 Task: Create a new spreadsheet using the template "Work: Purchase Order".
Action: Mouse moved to (51, 106)
Screenshot: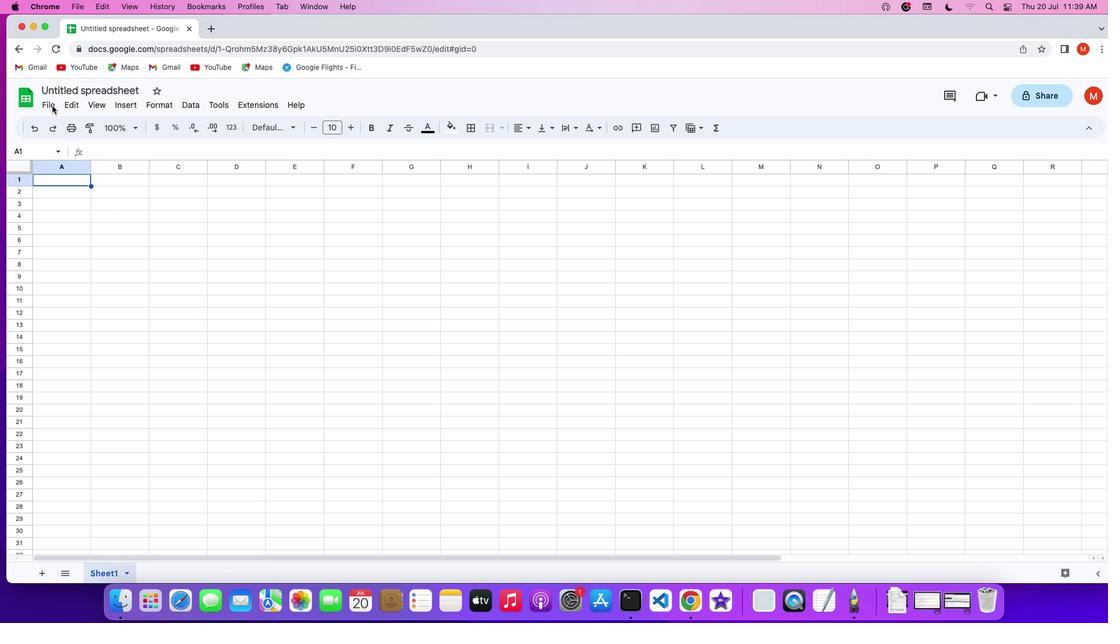 
Action: Mouse pressed left at (51, 106)
Screenshot: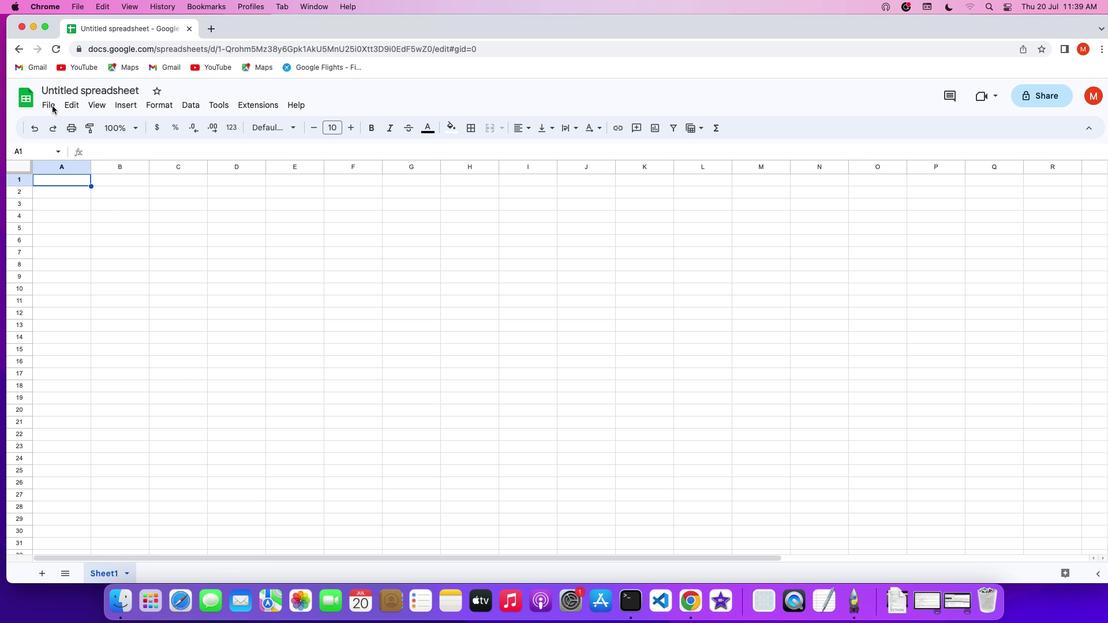 
Action: Mouse pressed left at (51, 106)
Screenshot: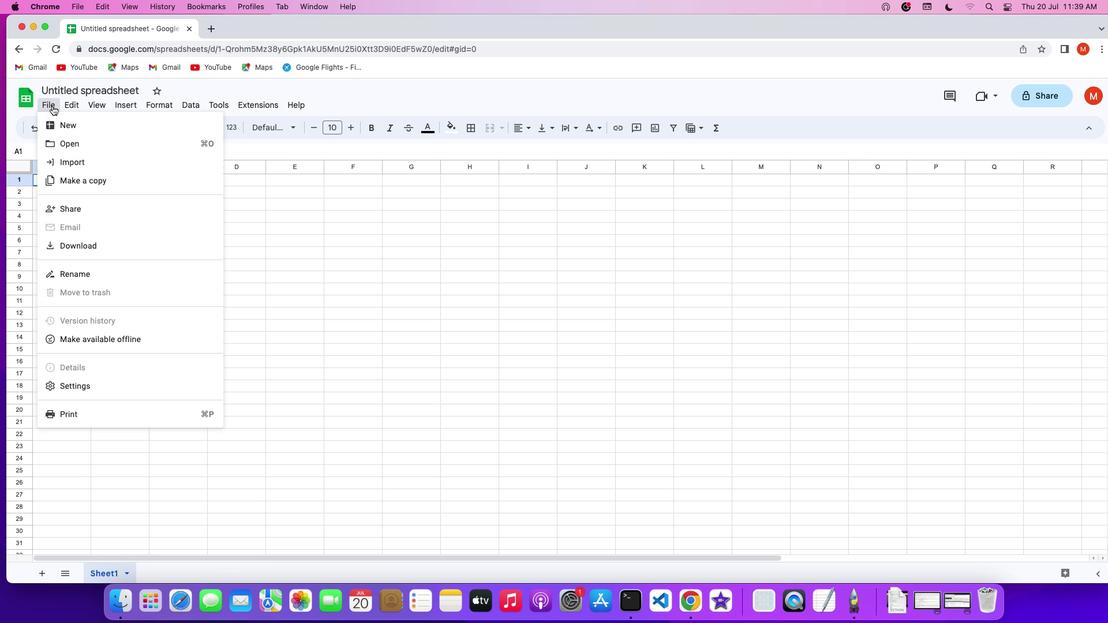 
Action: Mouse moved to (256, 143)
Screenshot: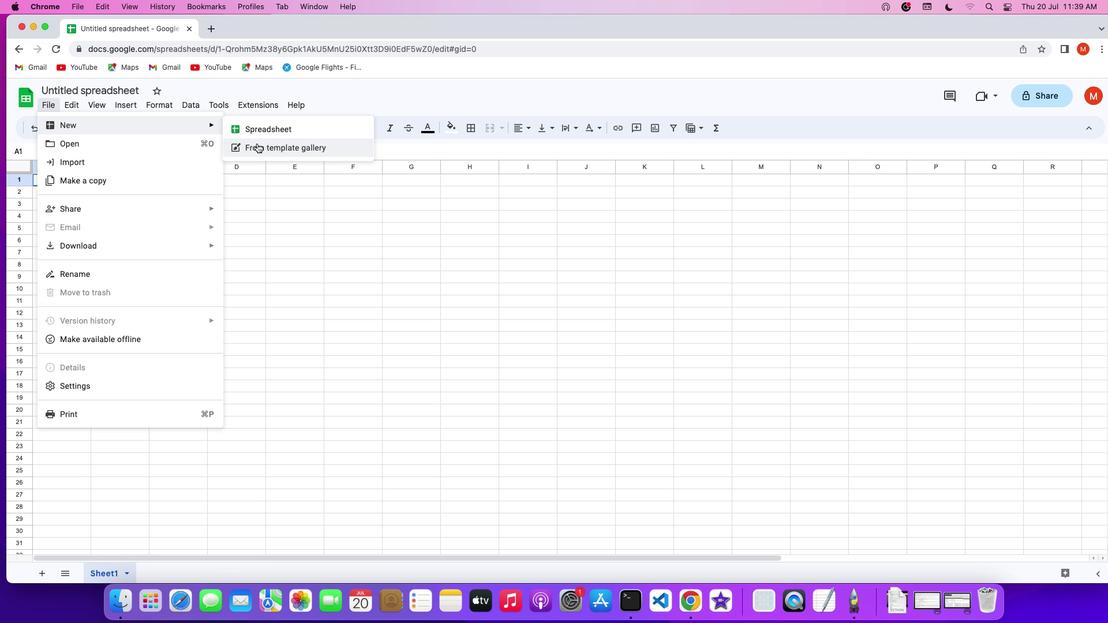 
Action: Mouse pressed left at (256, 143)
Screenshot: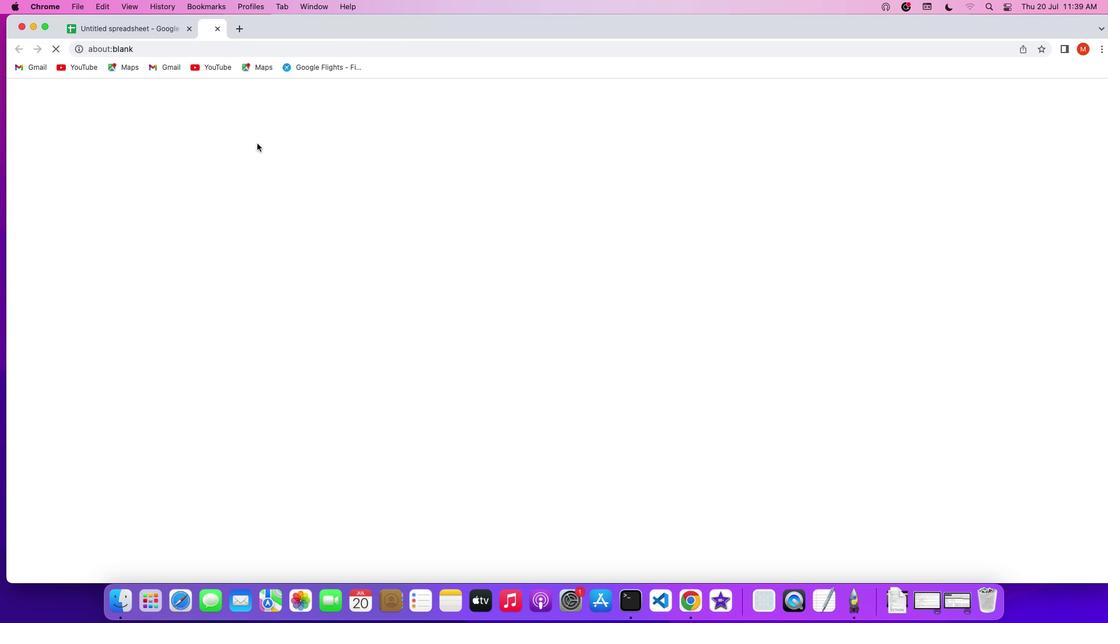
Action: Mouse moved to (606, 384)
Screenshot: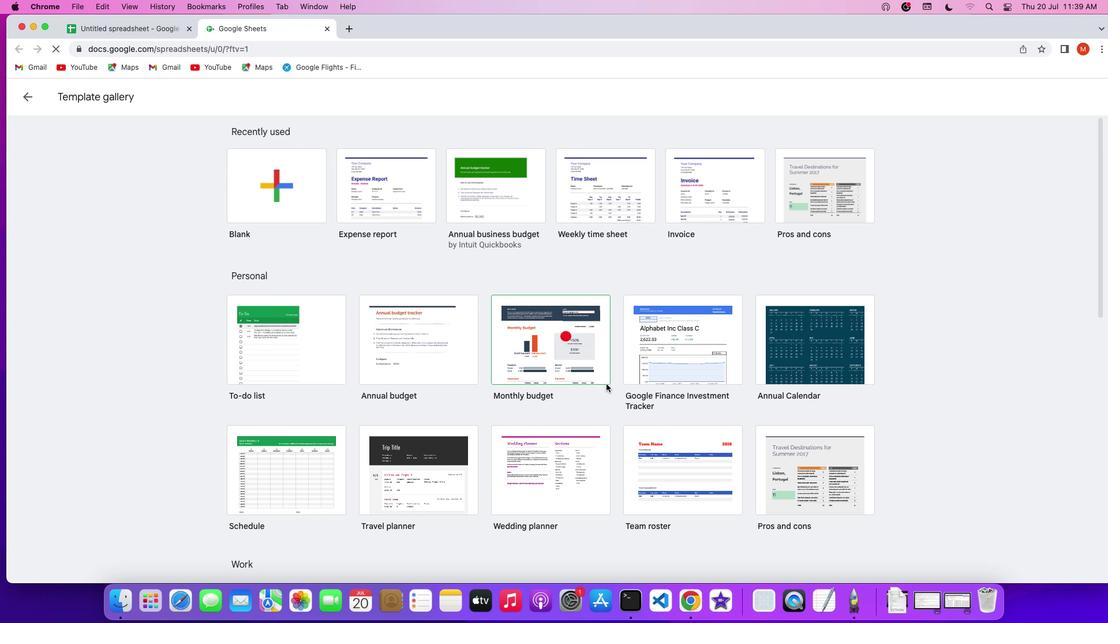 
Action: Mouse scrolled (606, 384) with delta (0, 0)
Screenshot: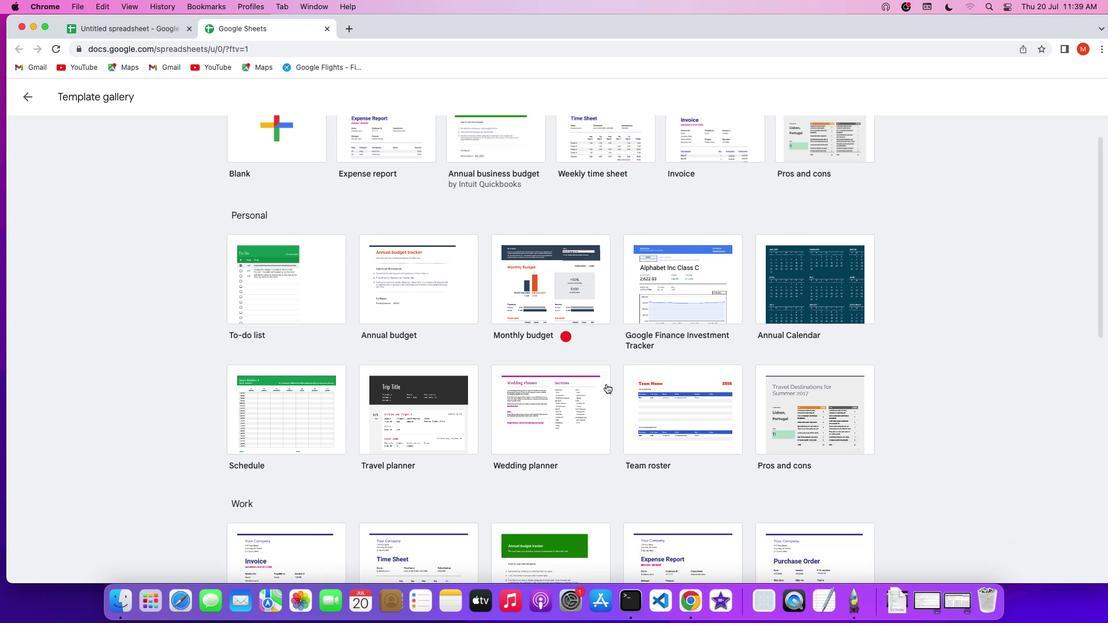 
Action: Mouse scrolled (606, 384) with delta (0, 0)
Screenshot: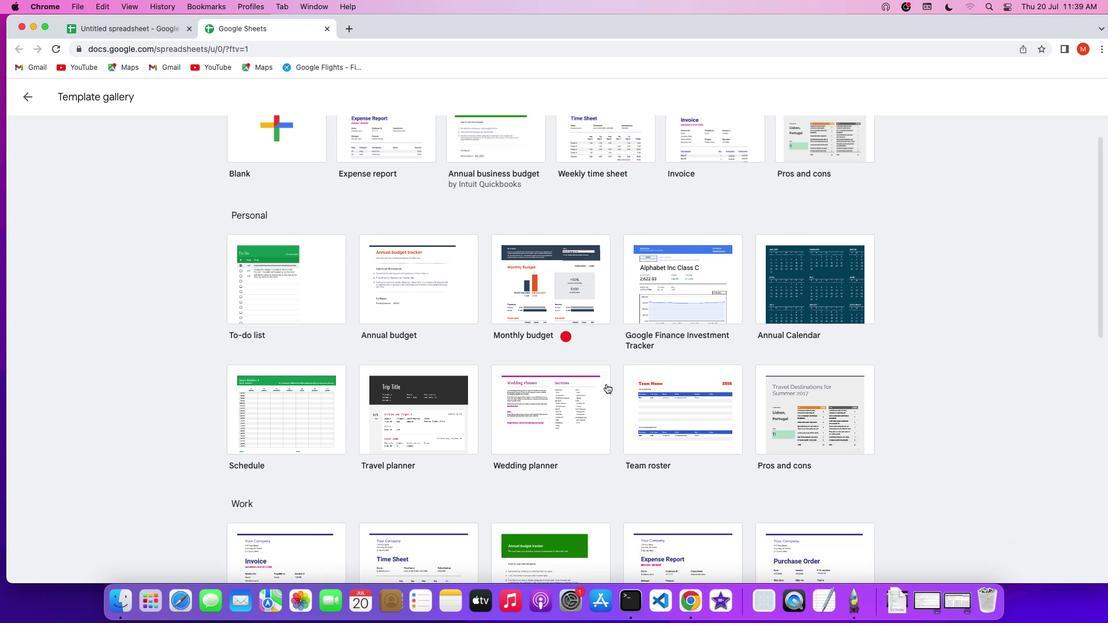 
Action: Mouse scrolled (606, 384) with delta (0, -1)
Screenshot: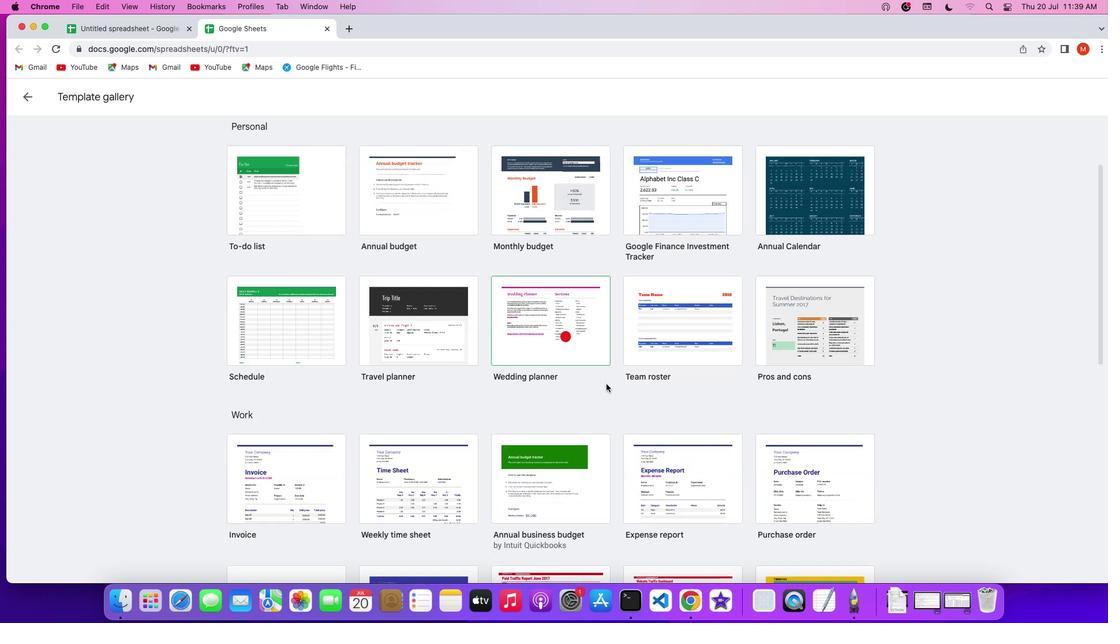 
Action: Mouse scrolled (606, 384) with delta (0, -1)
Screenshot: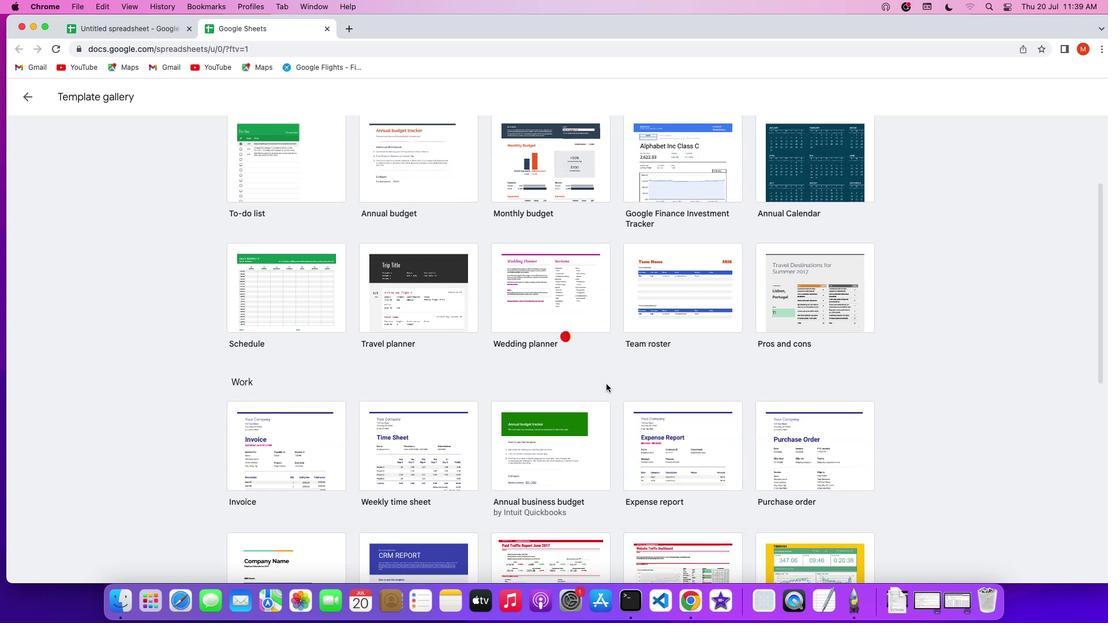 
Action: Mouse scrolled (606, 384) with delta (0, 0)
Screenshot: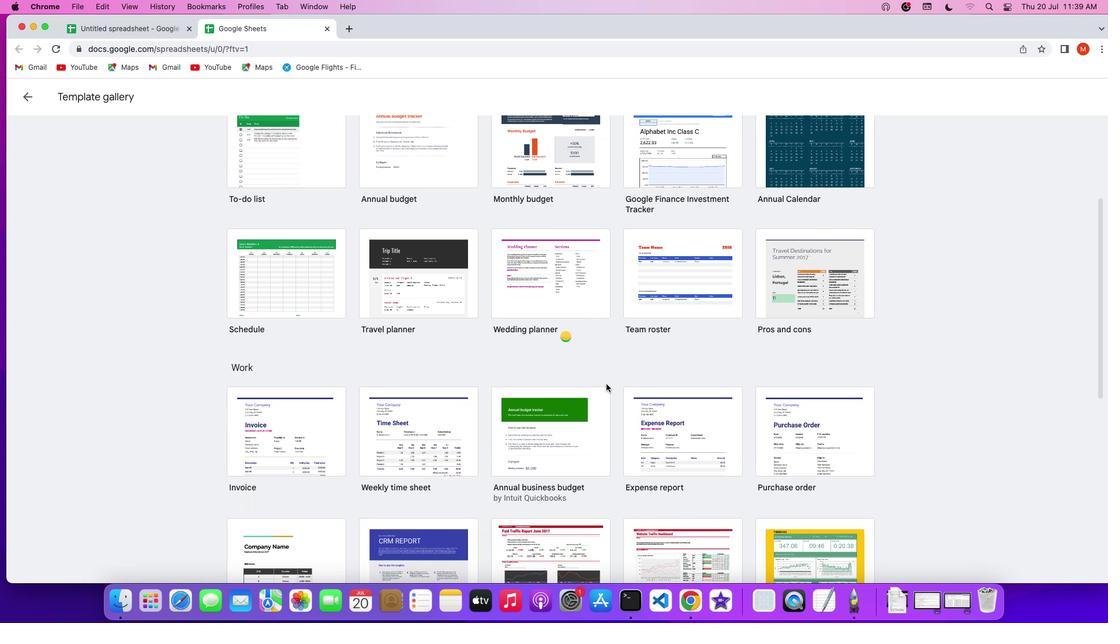 
Action: Mouse scrolled (606, 384) with delta (0, 0)
Screenshot: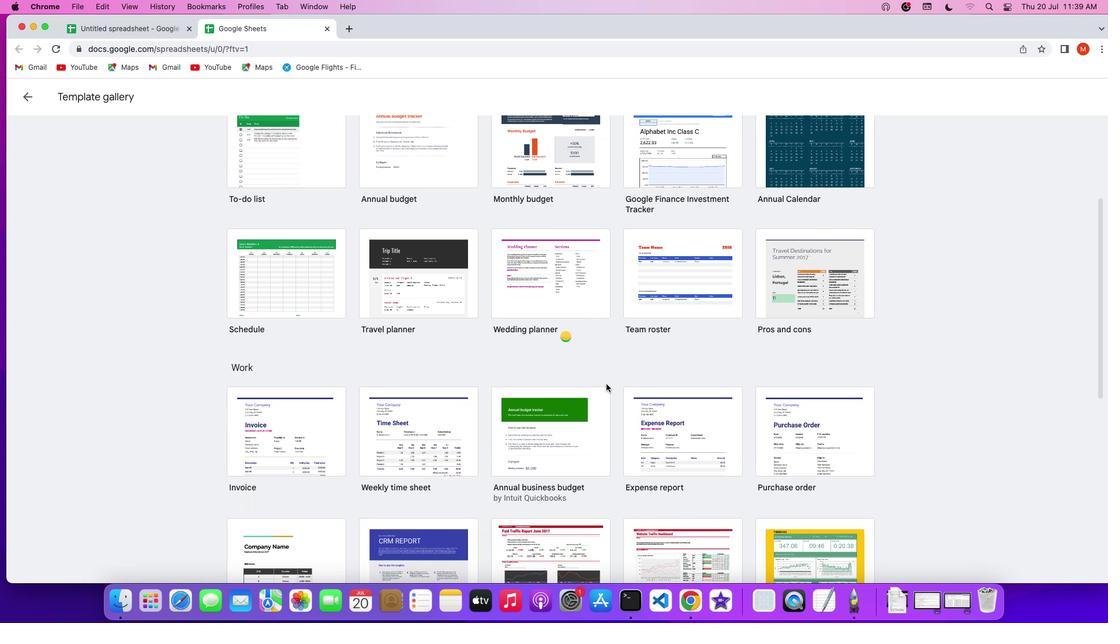 
Action: Mouse scrolled (606, 384) with delta (0, 0)
Screenshot: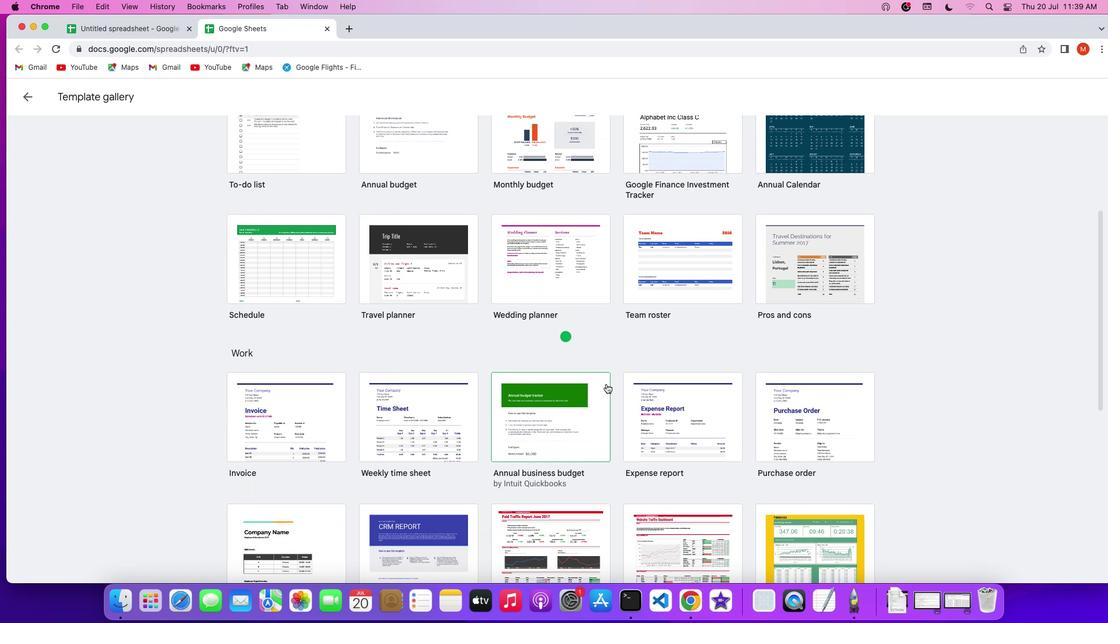 
Action: Mouse scrolled (606, 384) with delta (0, 0)
Screenshot: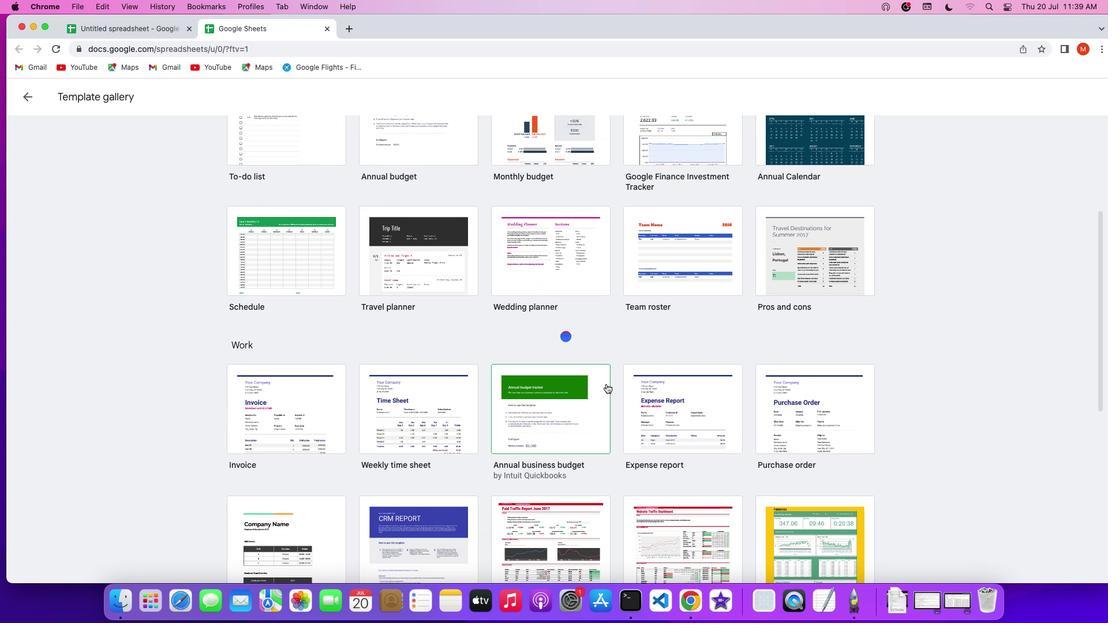 
Action: Mouse scrolled (606, 384) with delta (0, 0)
Screenshot: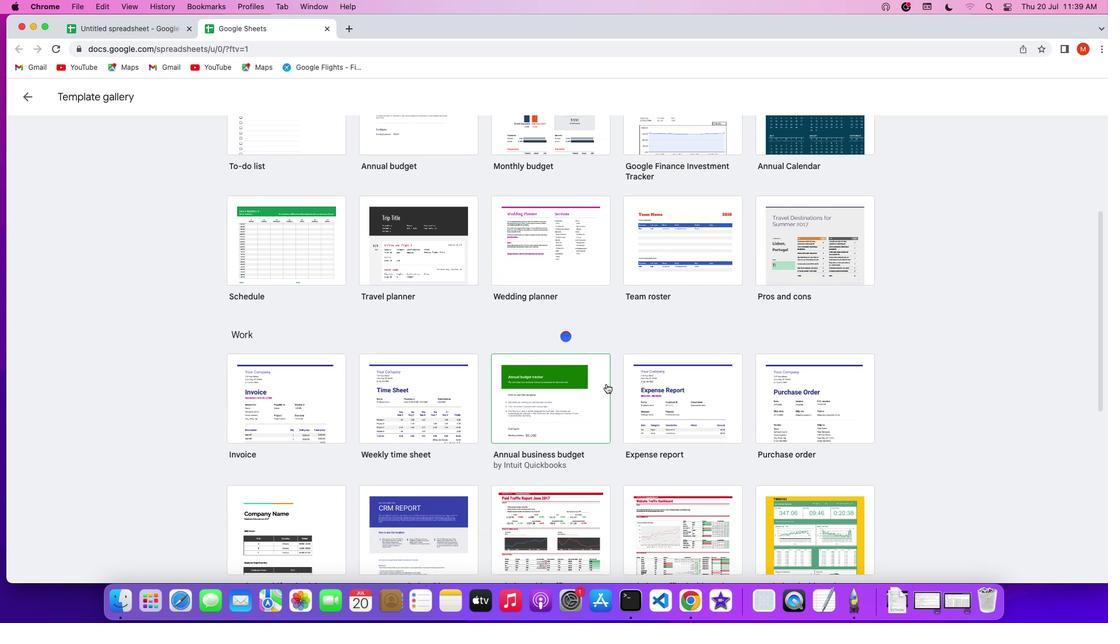 
Action: Mouse scrolled (606, 384) with delta (0, 0)
Screenshot: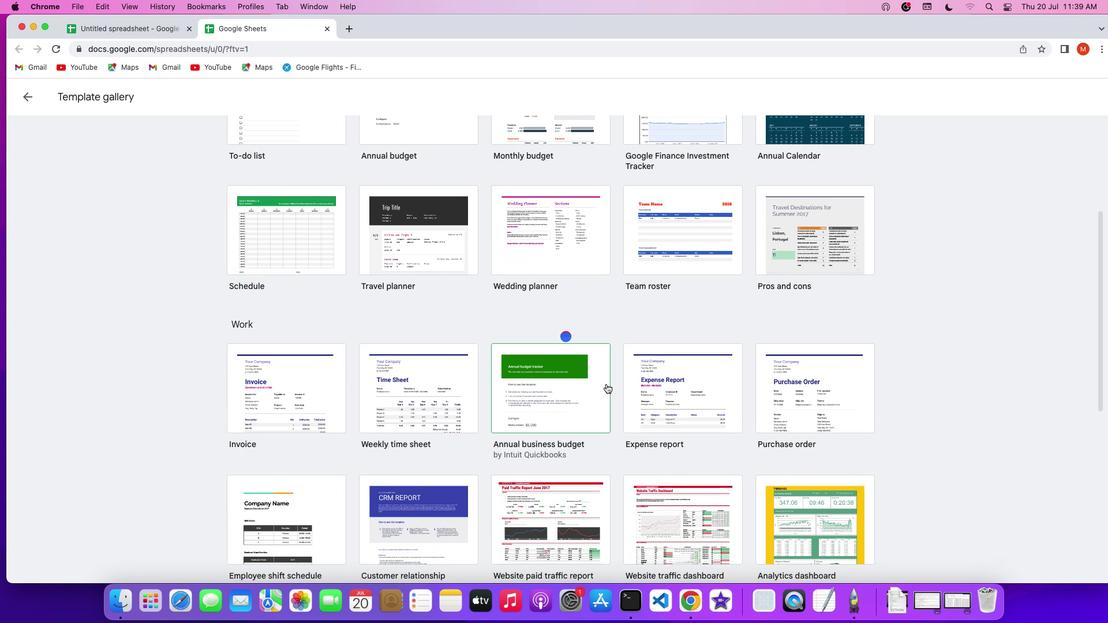 
Action: Mouse moved to (604, 384)
Screenshot: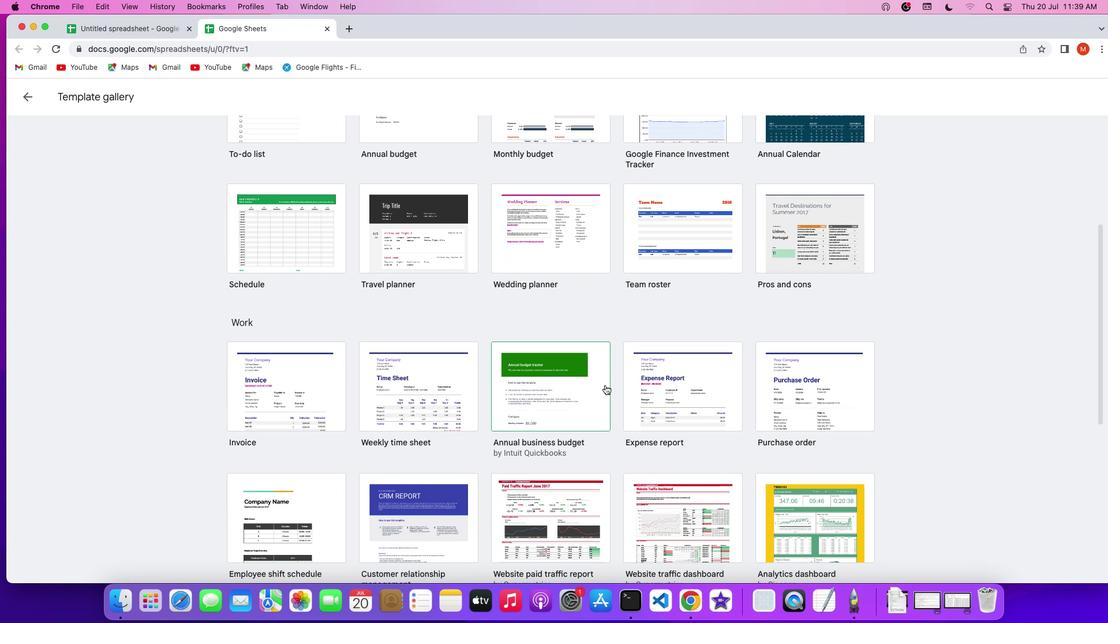 
Action: Mouse scrolled (604, 384) with delta (0, 0)
Screenshot: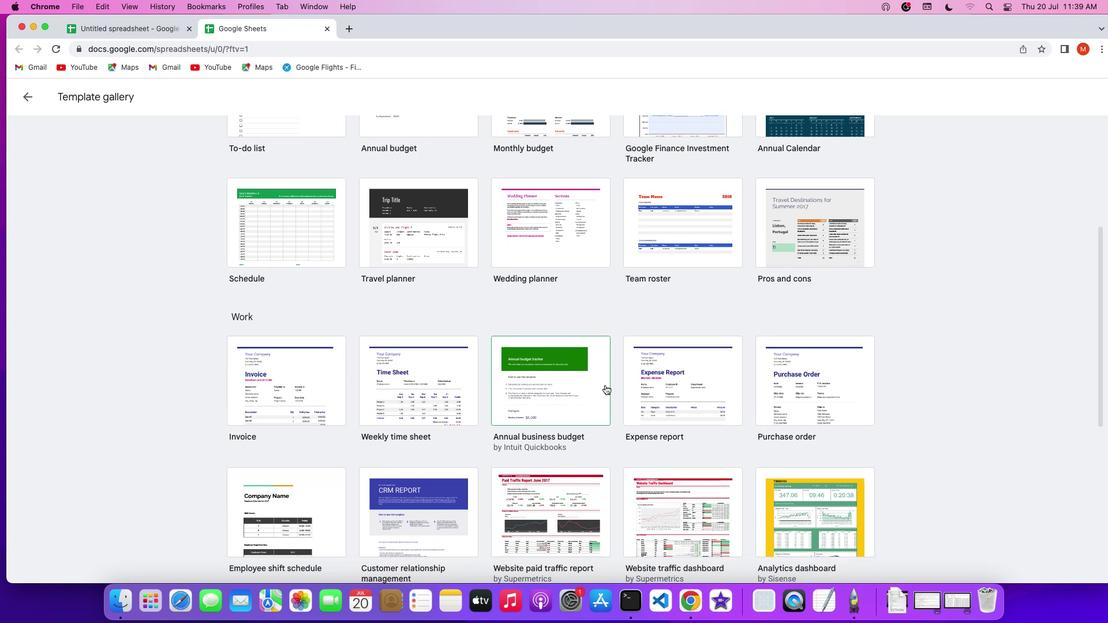 
Action: Mouse scrolled (604, 384) with delta (0, 0)
Screenshot: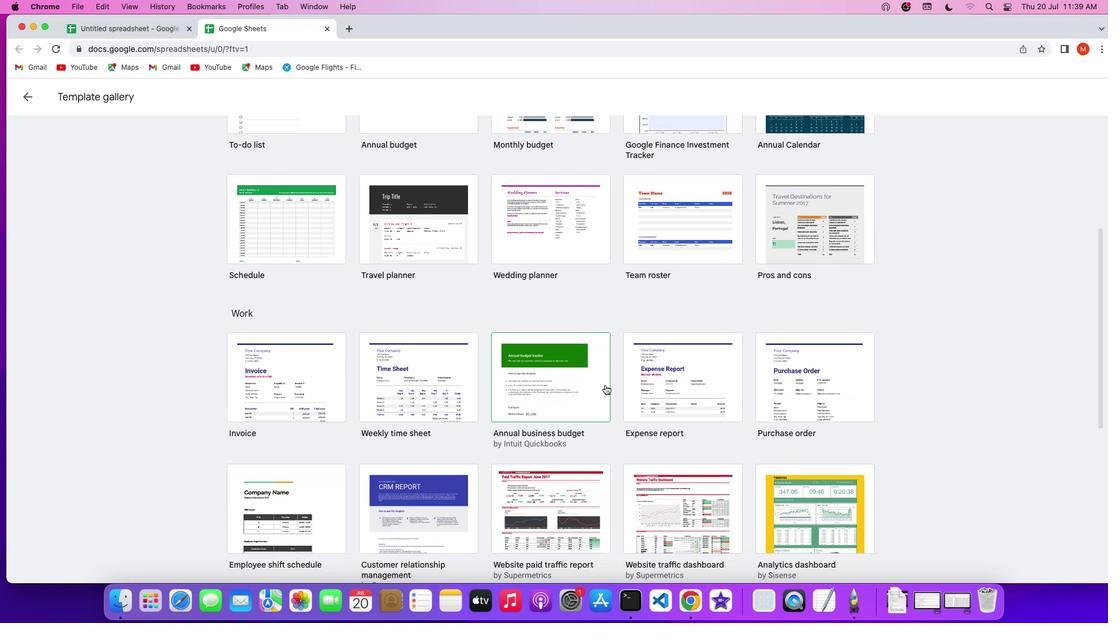
Action: Mouse moved to (824, 390)
Screenshot: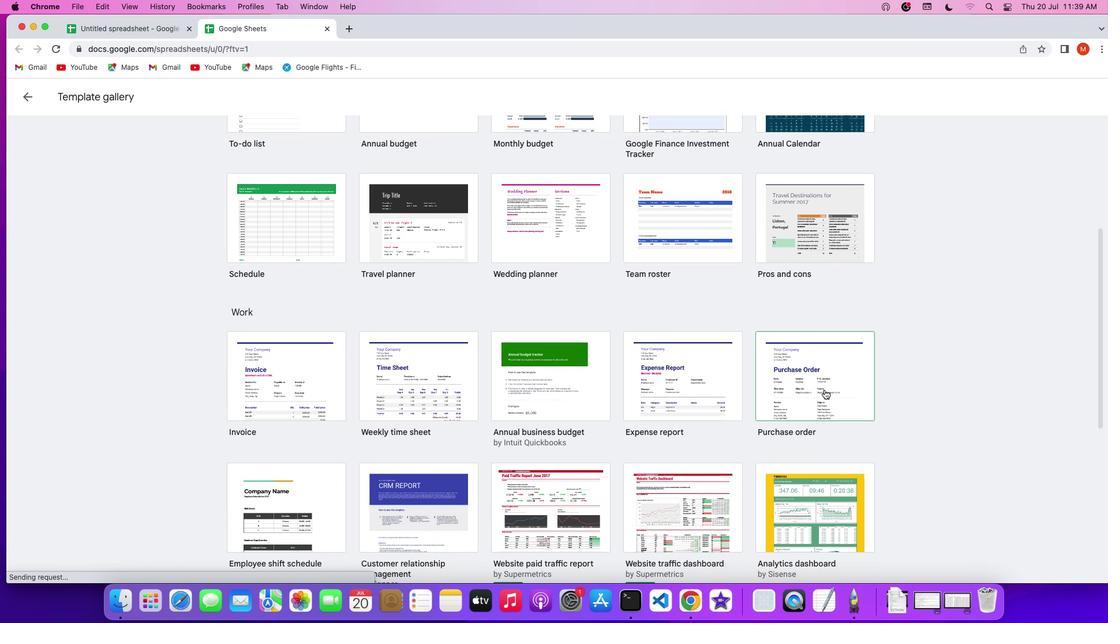 
Action: Mouse pressed left at (824, 390)
Screenshot: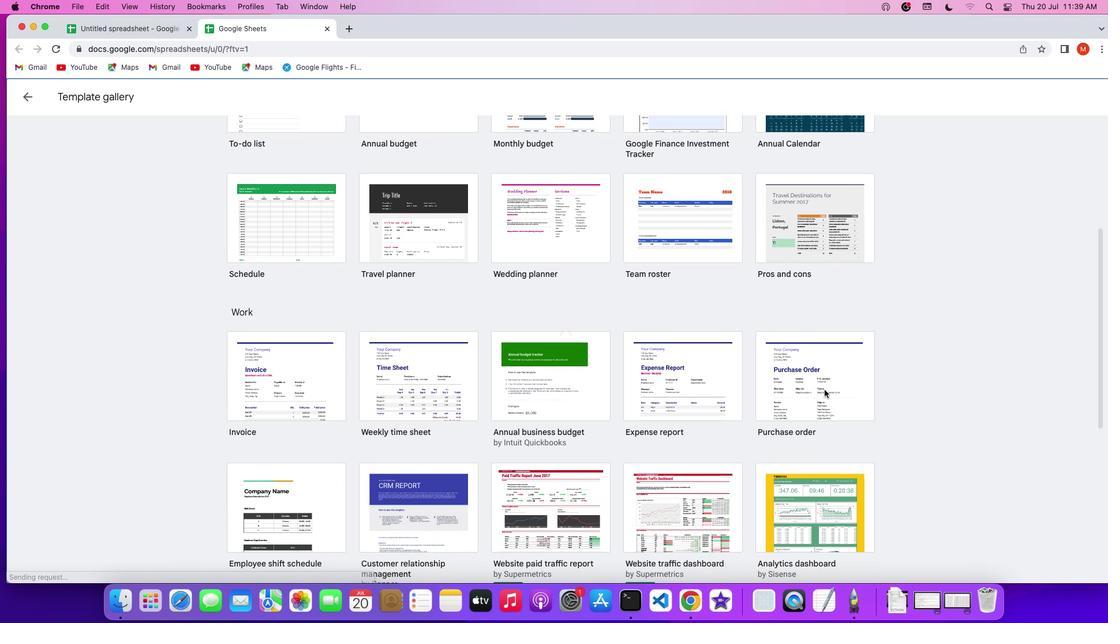 
Action: Mouse moved to (823, 390)
Screenshot: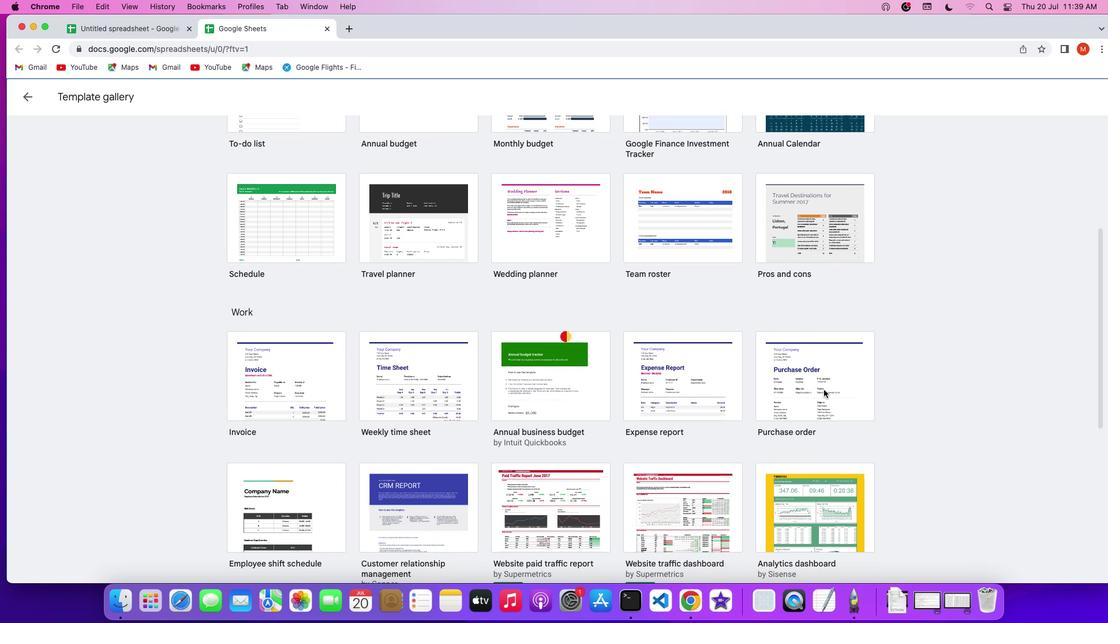 
Action: Mouse pressed left at (823, 390)
Screenshot: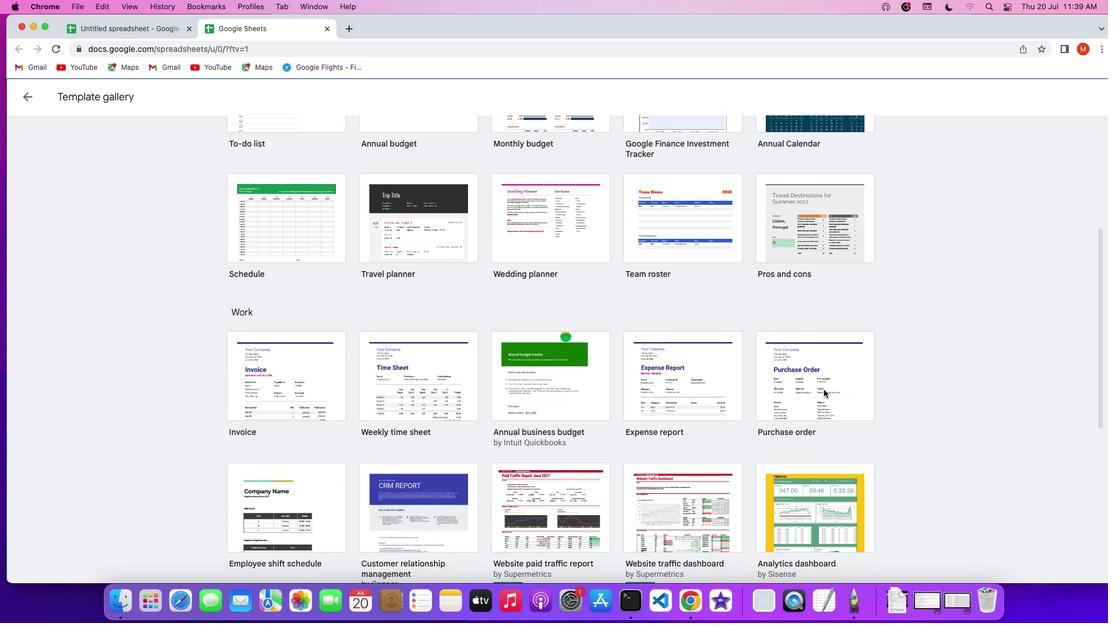 
